 Task: Change the default guest permissions so that guests can modify the event.
Action: Mouse moved to (857, 96)
Screenshot: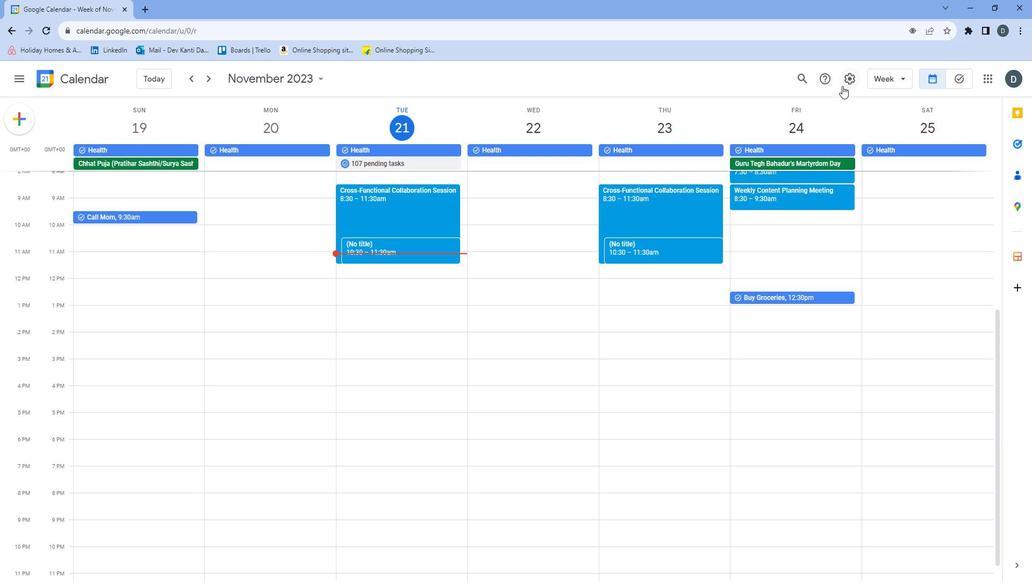 
Action: Mouse pressed left at (857, 96)
Screenshot: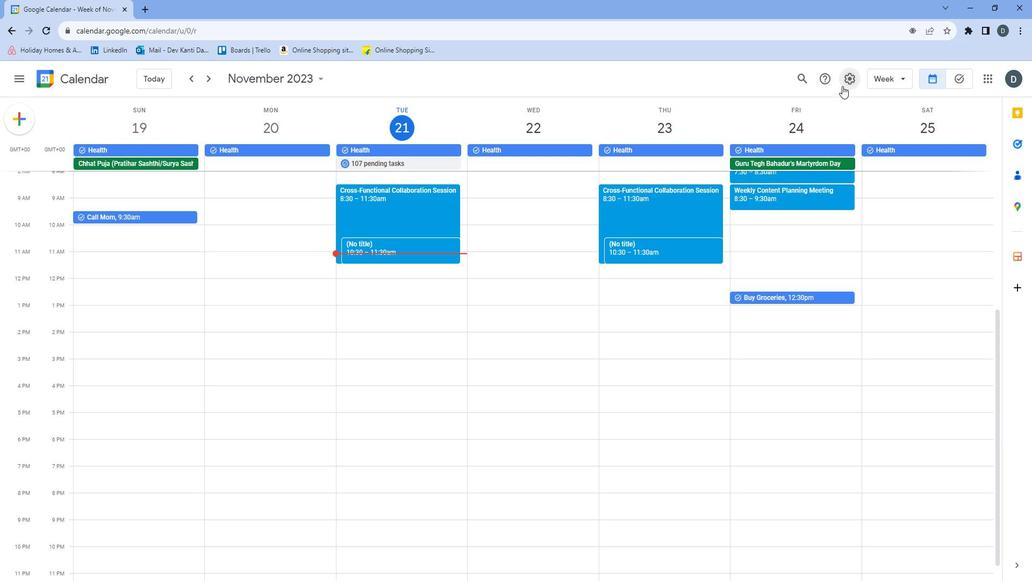 
Action: Mouse moved to (861, 112)
Screenshot: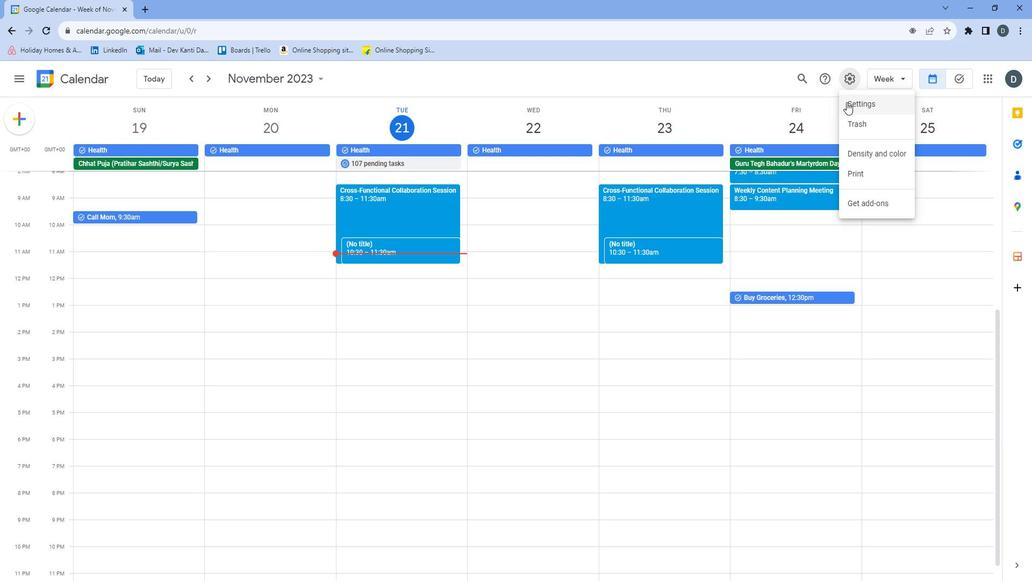
Action: Mouse pressed left at (861, 112)
Screenshot: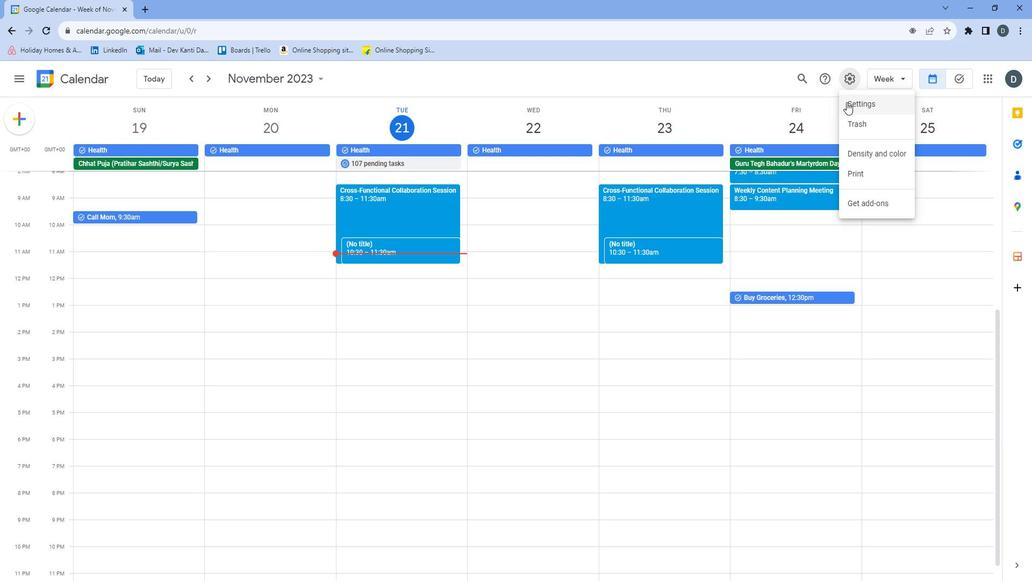 
Action: Mouse moved to (536, 280)
Screenshot: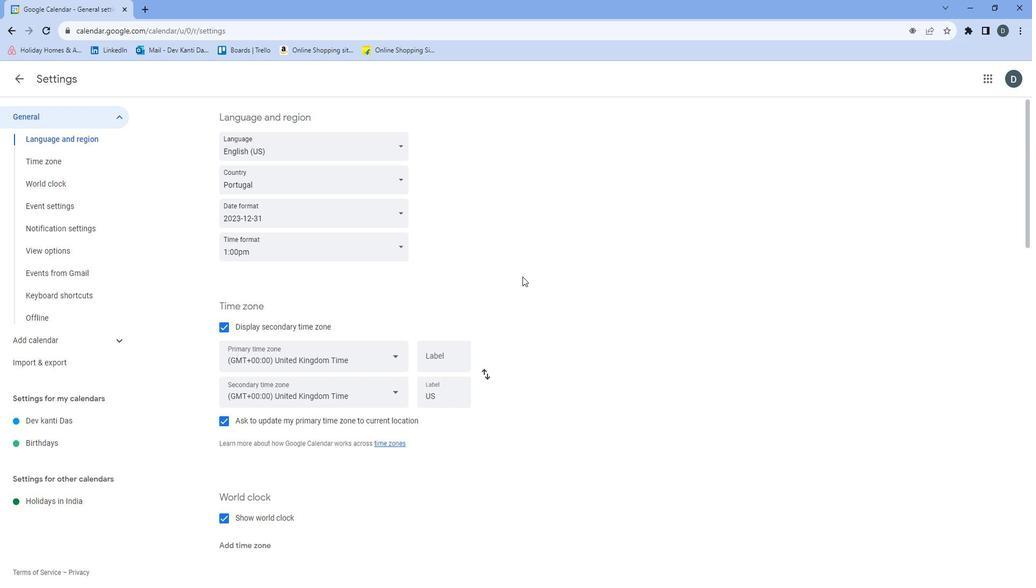 
Action: Mouse scrolled (536, 279) with delta (0, 0)
Screenshot: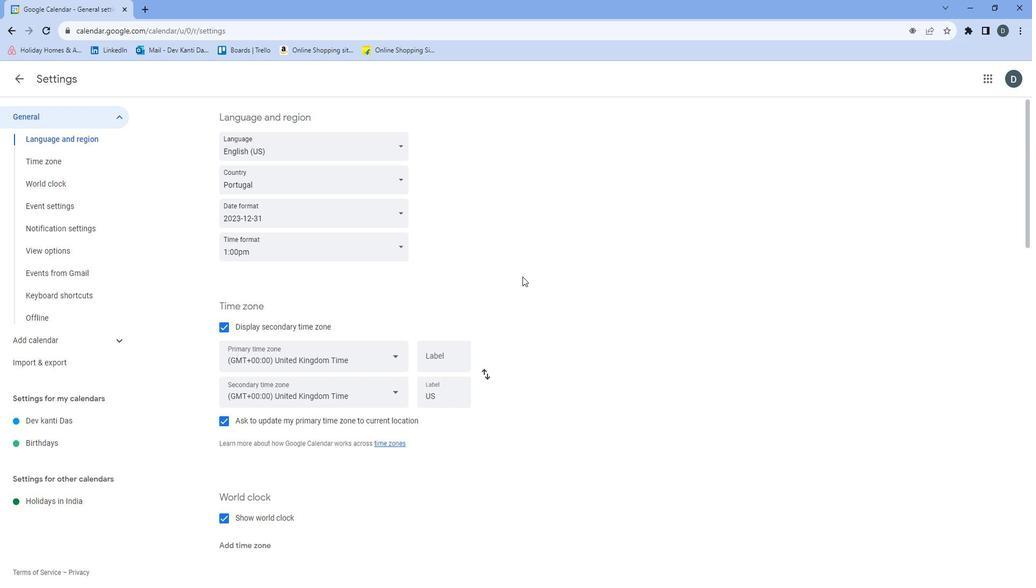 
Action: Mouse moved to (535, 287)
Screenshot: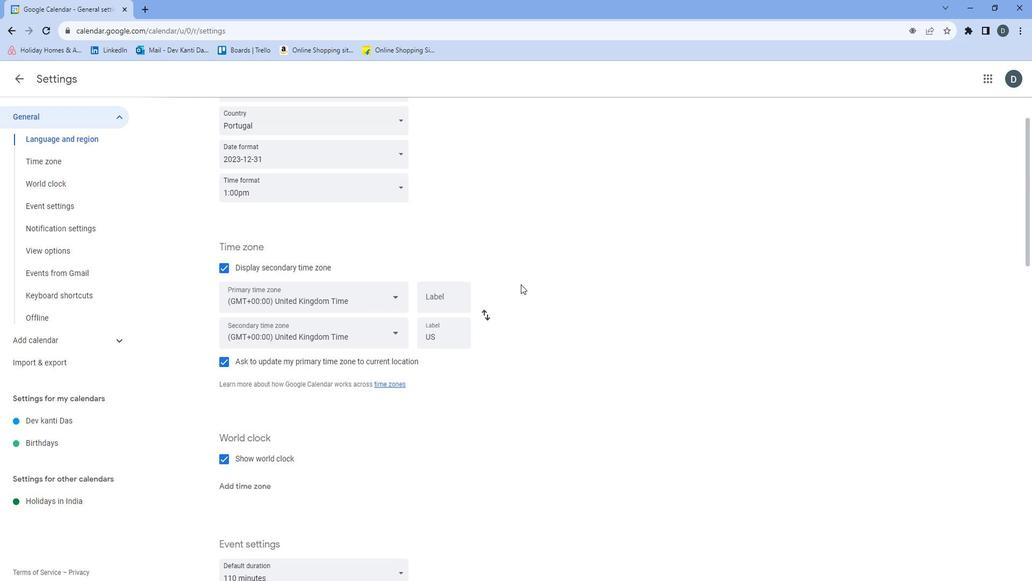 
Action: Mouse scrolled (535, 287) with delta (0, 0)
Screenshot: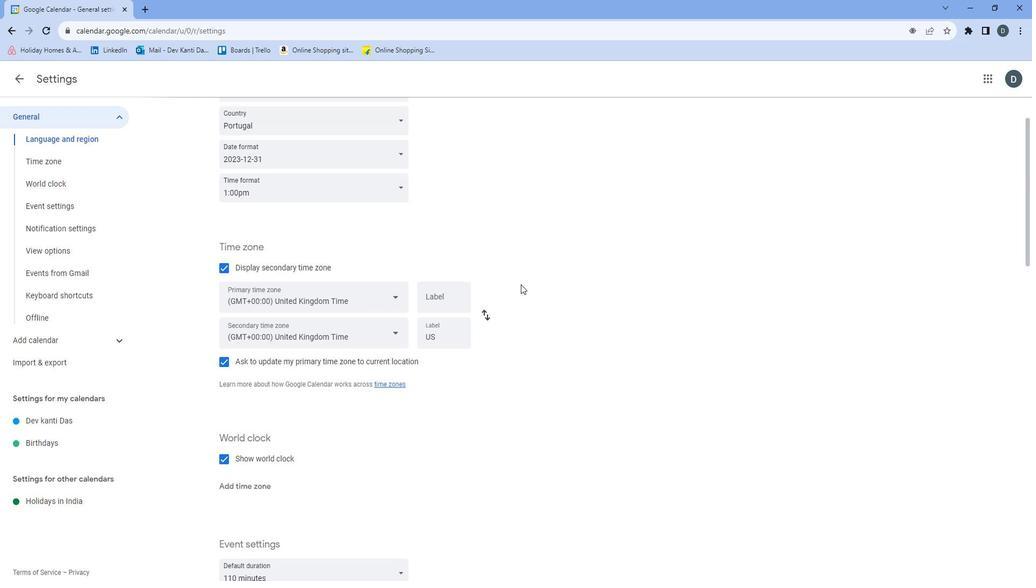 
Action: Mouse scrolled (535, 287) with delta (0, 0)
Screenshot: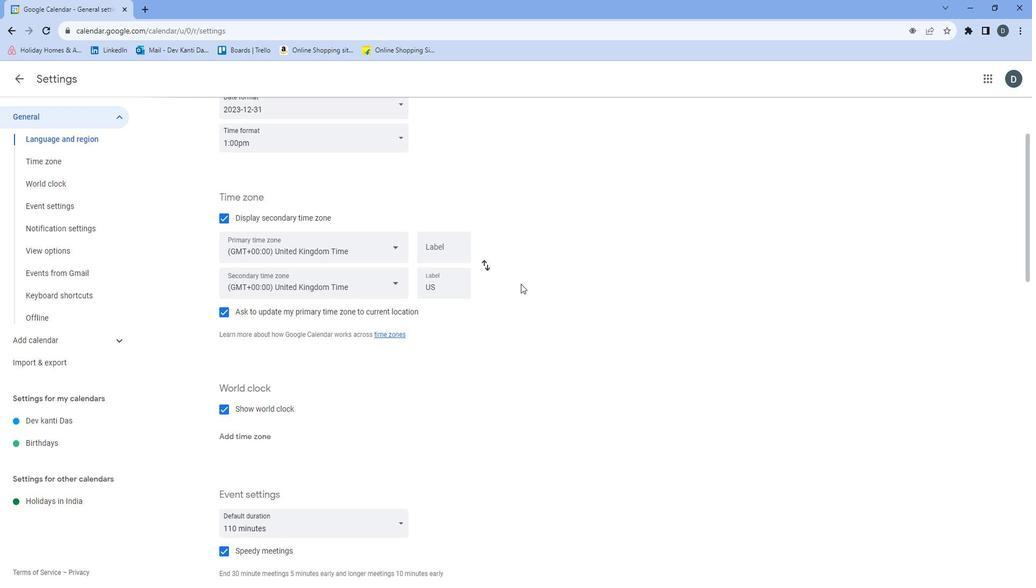 
Action: Mouse moved to (536, 284)
Screenshot: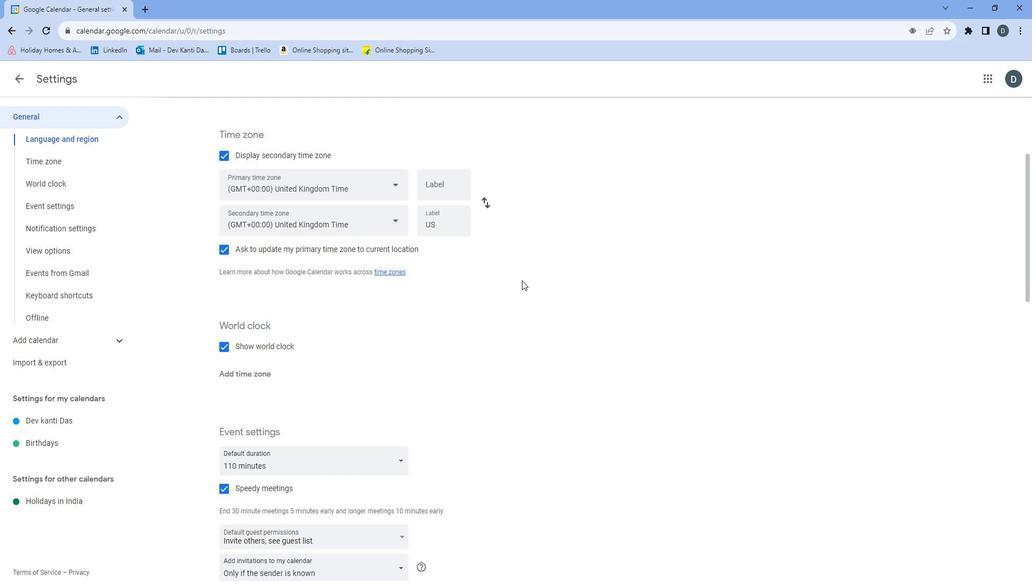 
Action: Mouse scrolled (536, 283) with delta (0, 0)
Screenshot: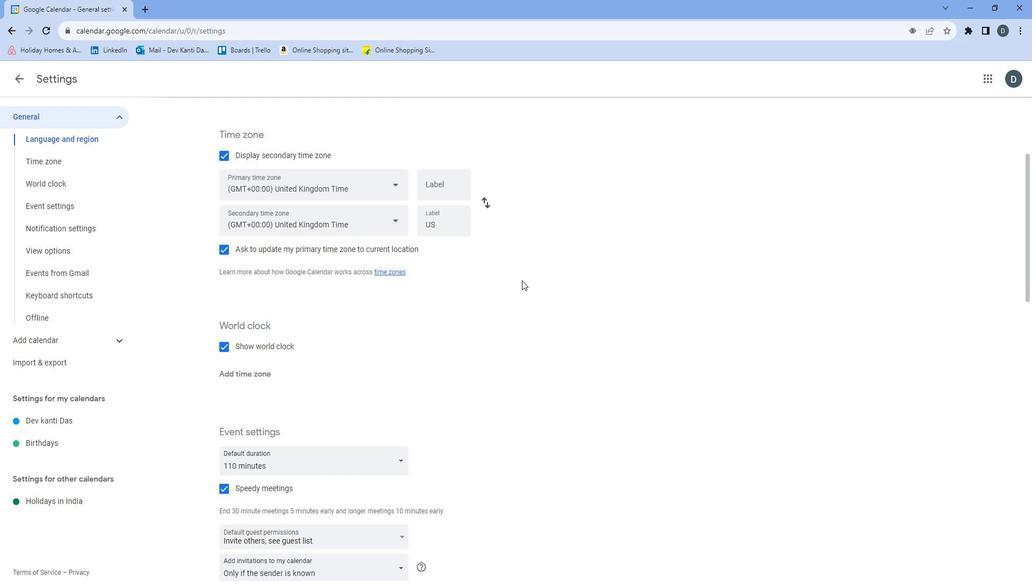 
Action: Mouse moved to (536, 283)
Screenshot: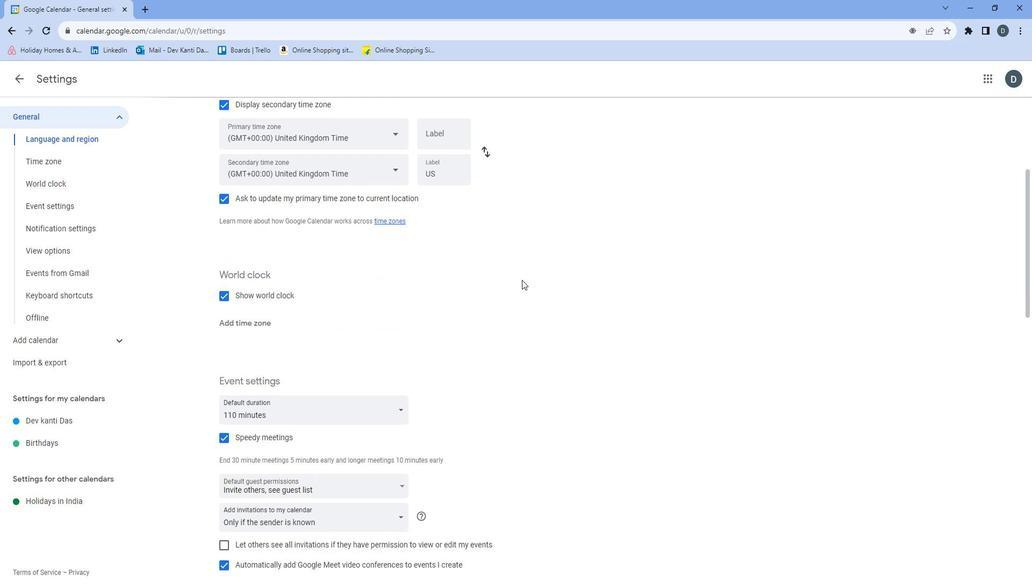 
Action: Mouse scrolled (536, 282) with delta (0, 0)
Screenshot: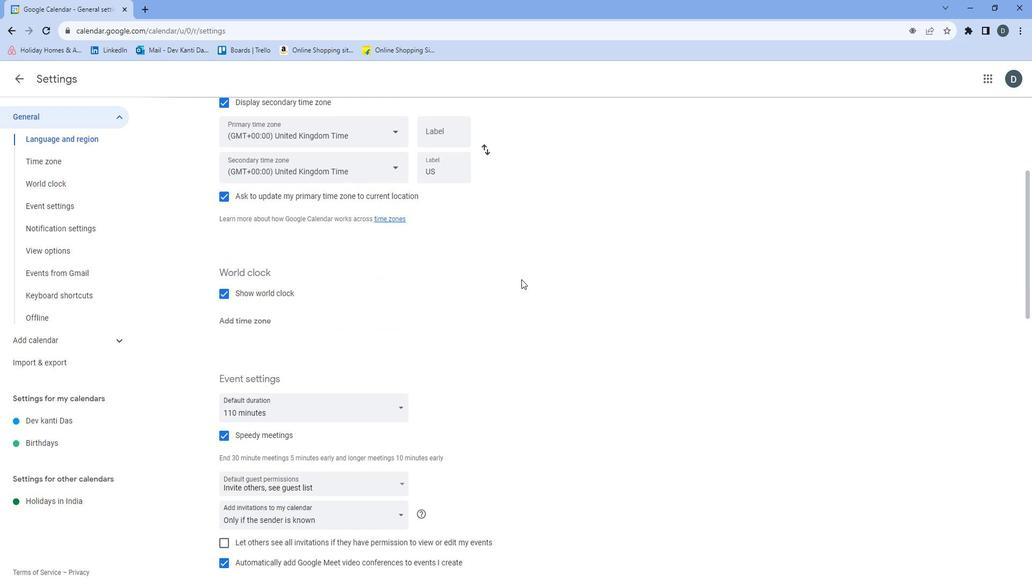 
Action: Mouse moved to (535, 281)
Screenshot: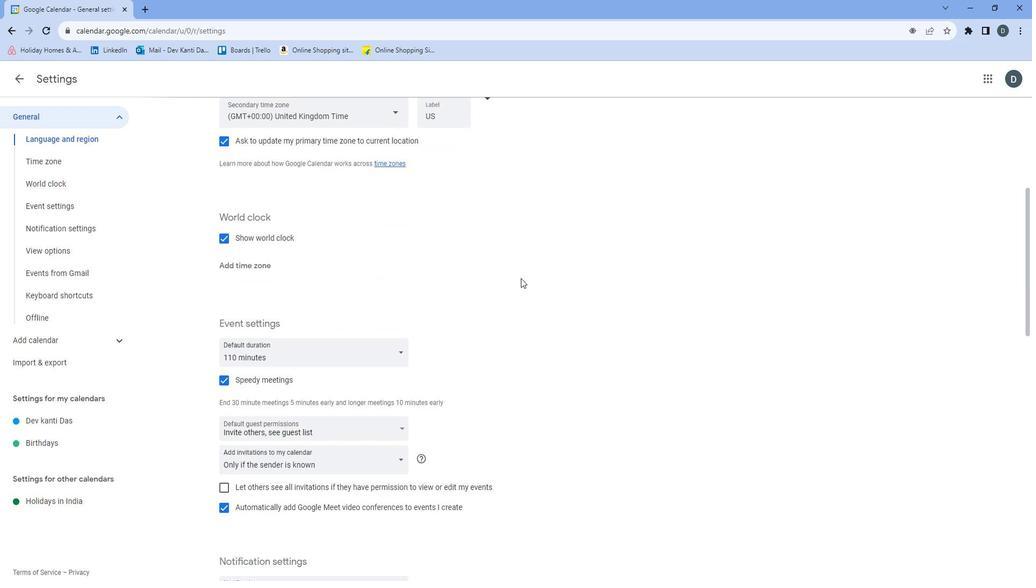 
Action: Mouse scrolled (535, 281) with delta (0, 0)
Screenshot: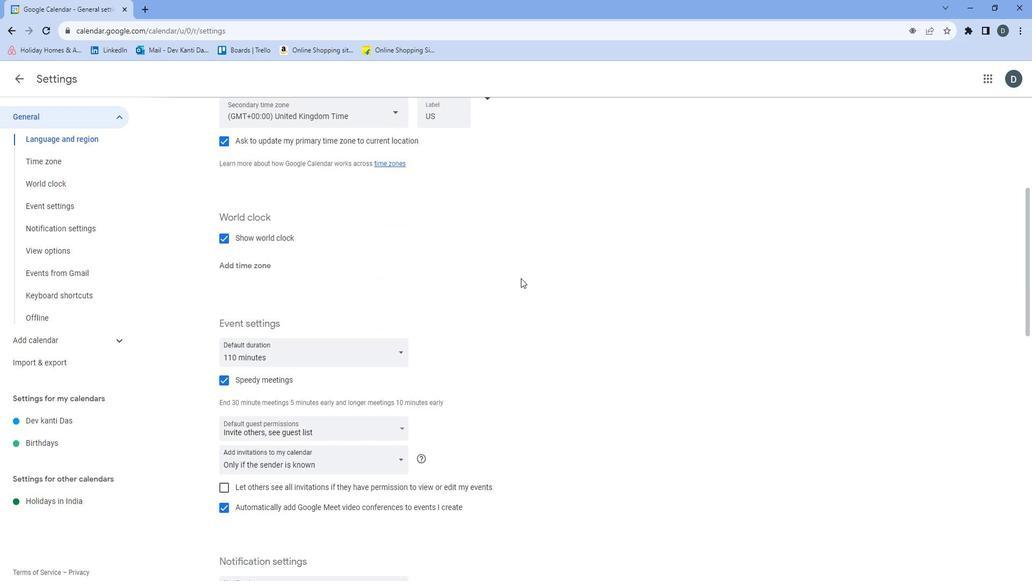 
Action: Mouse moved to (535, 281)
Screenshot: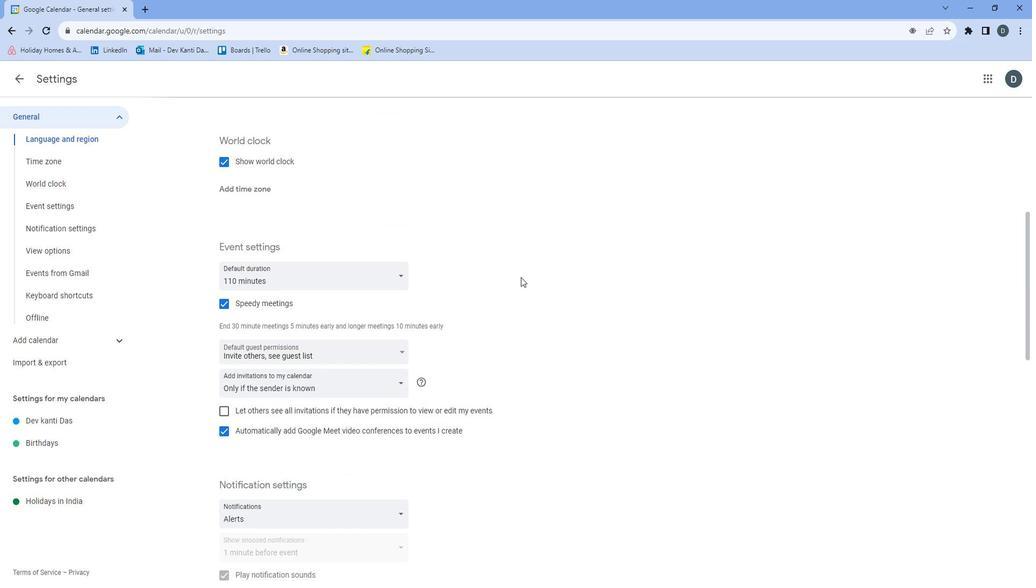 
Action: Mouse scrolled (535, 281) with delta (0, 0)
Screenshot: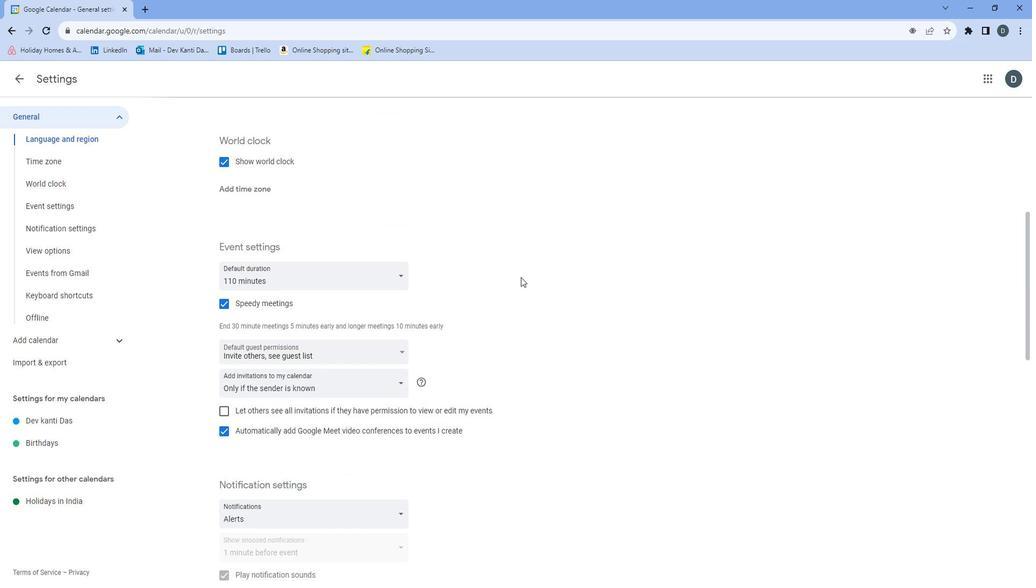 
Action: Mouse moved to (414, 318)
Screenshot: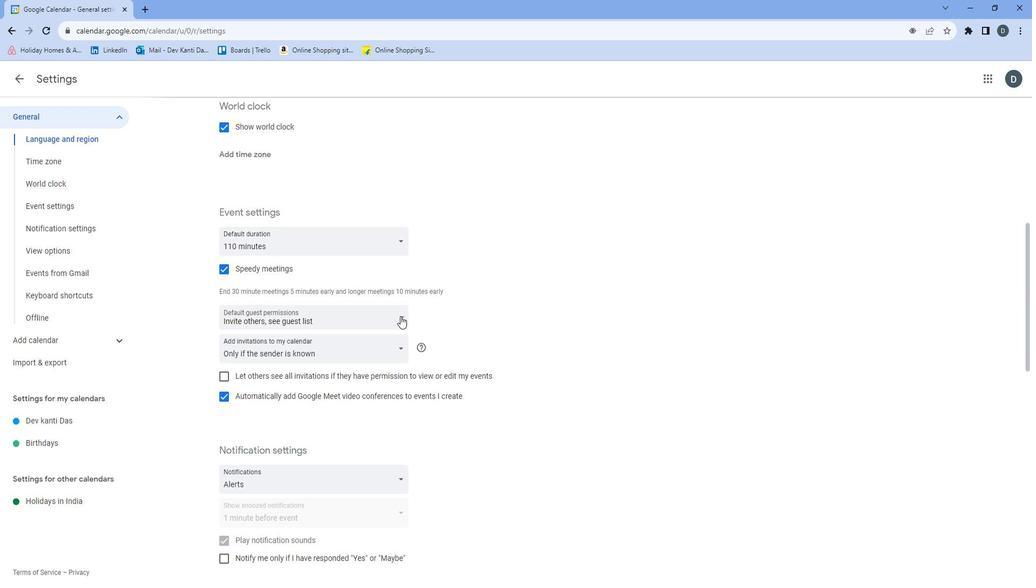 
Action: Mouse pressed left at (414, 318)
Screenshot: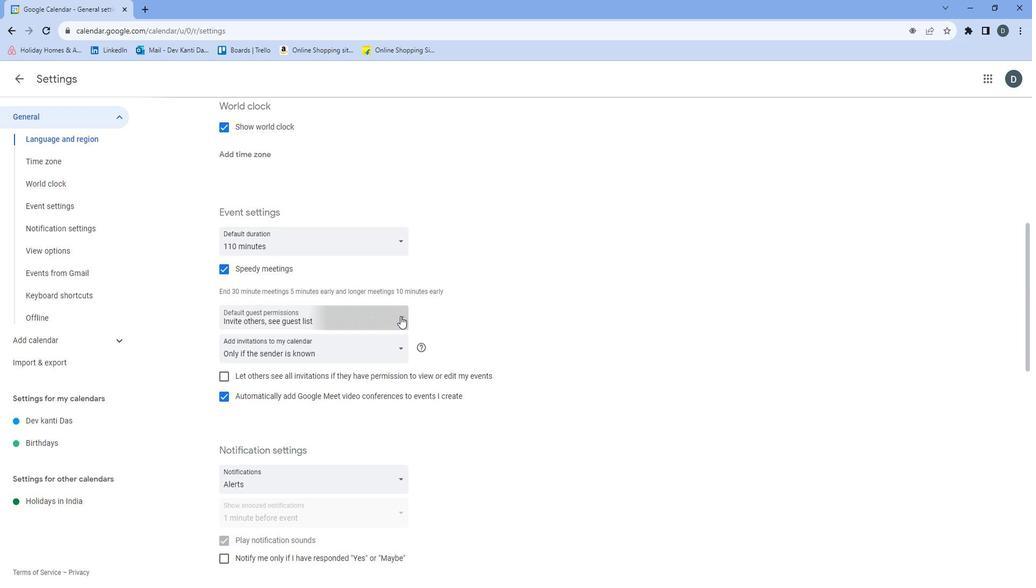 
Action: Mouse moved to (329, 365)
Screenshot: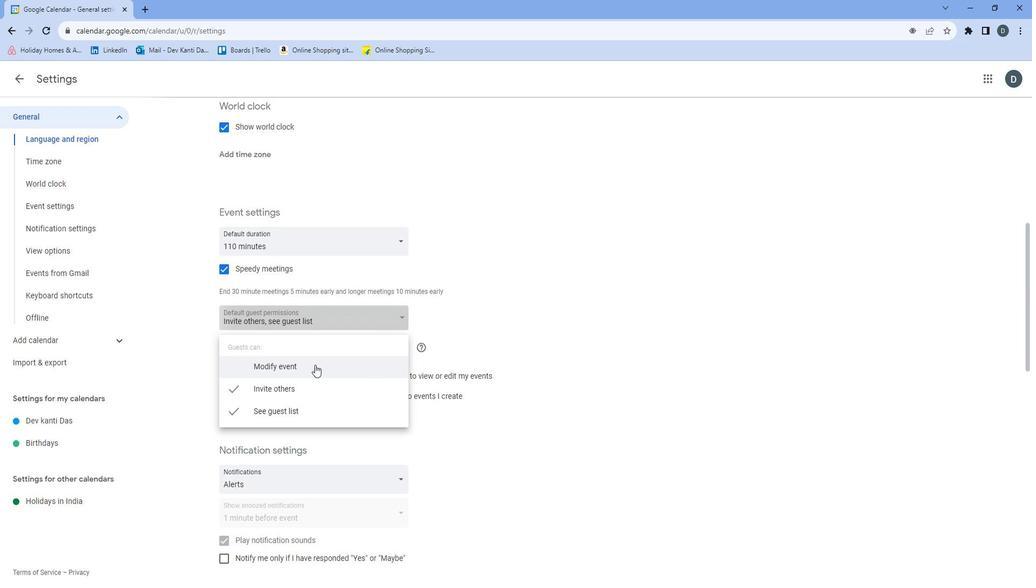 
Action: Mouse pressed left at (329, 365)
Screenshot: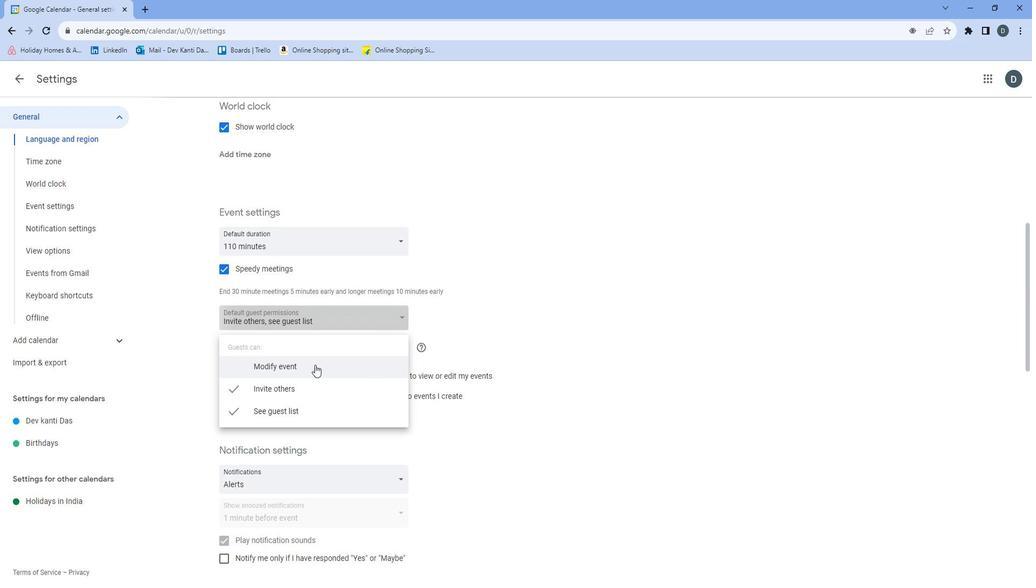 
Action: Mouse moved to (345, 370)
Screenshot: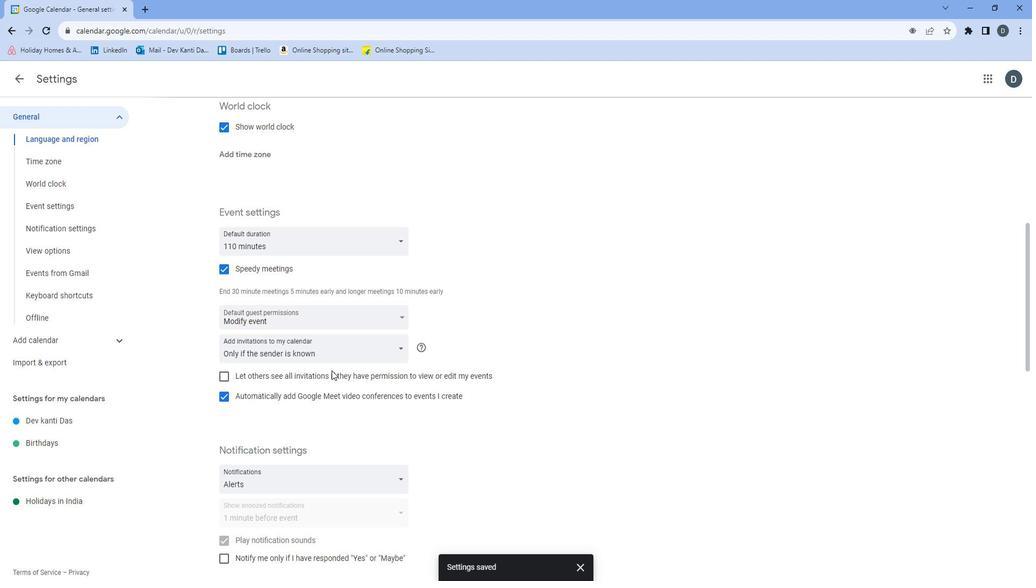 
